 Task: Select the Sydney, Melbourne Time as time zone for the schedule.
Action: Mouse moved to (67, 174)
Screenshot: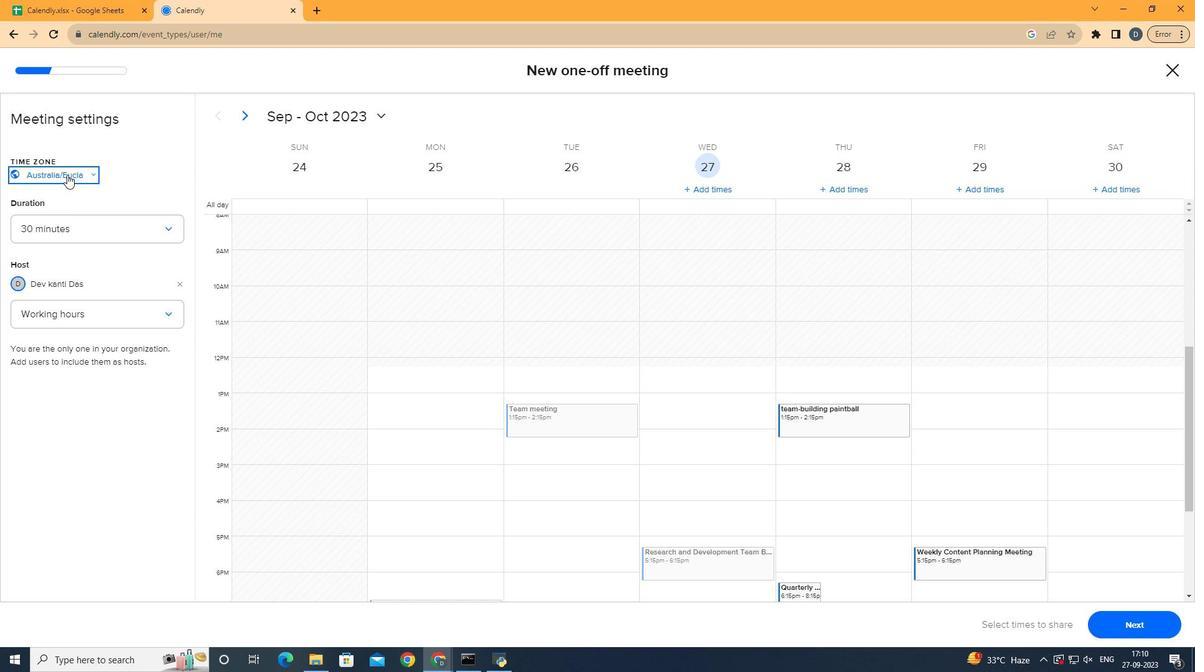 
Action: Mouse pressed left at (67, 174)
Screenshot: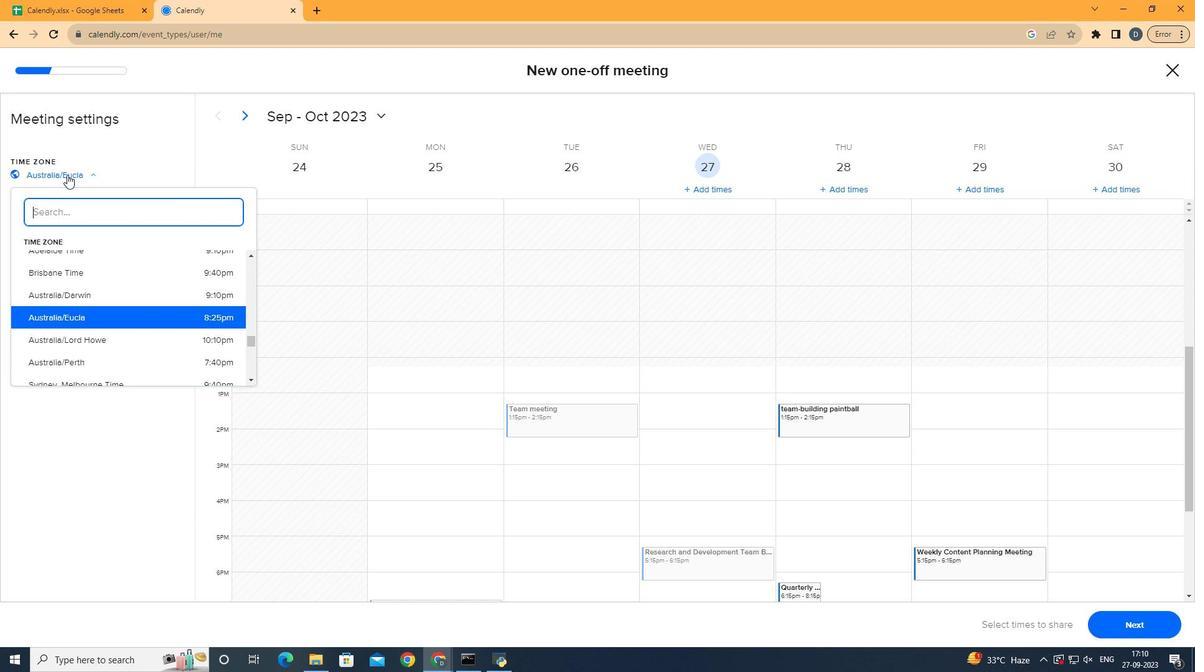
Action: Mouse moved to (88, 315)
Screenshot: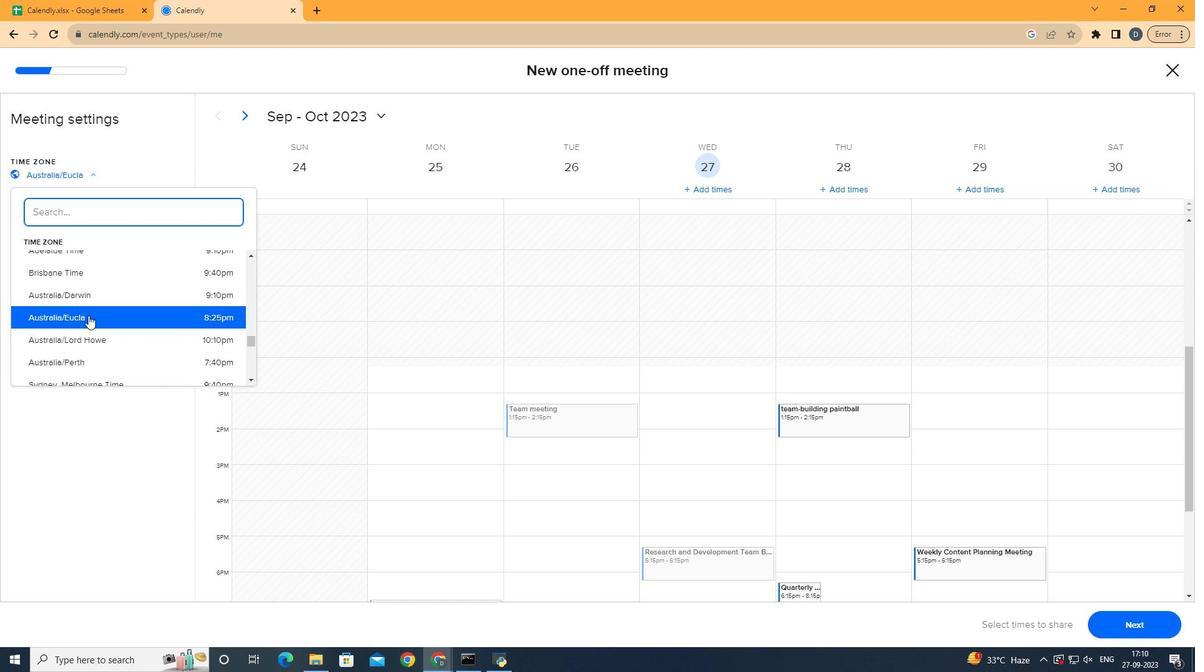 
Action: Mouse scrolled (88, 315) with delta (0, 0)
Screenshot: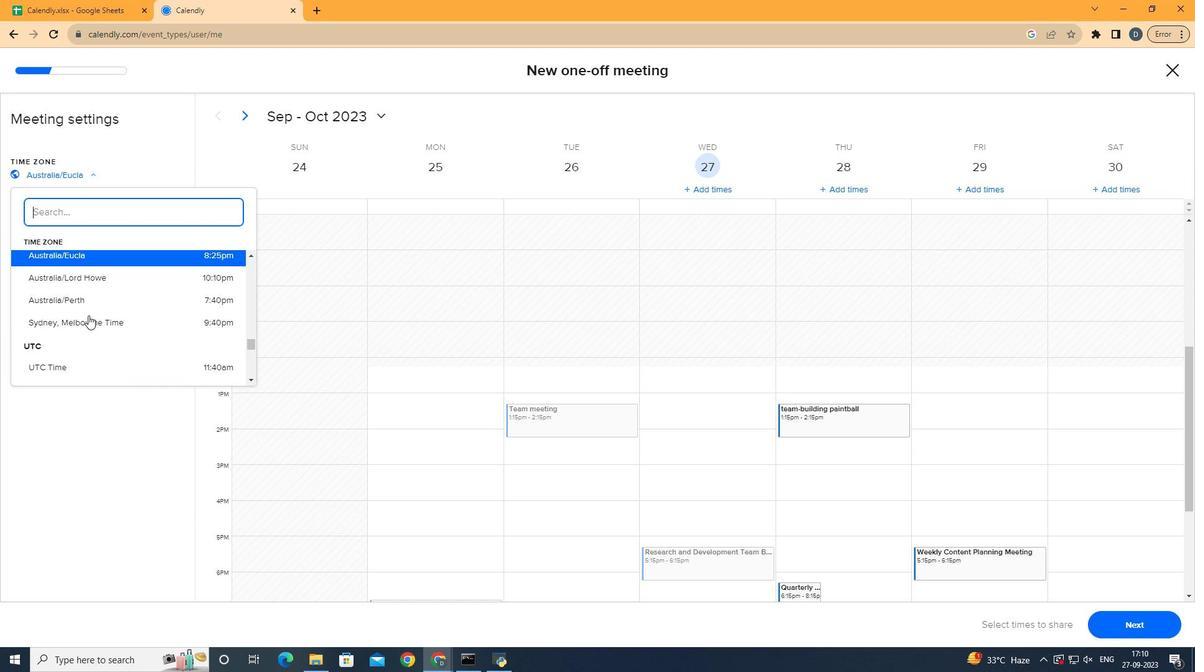 
Action: Mouse moved to (91, 318)
Screenshot: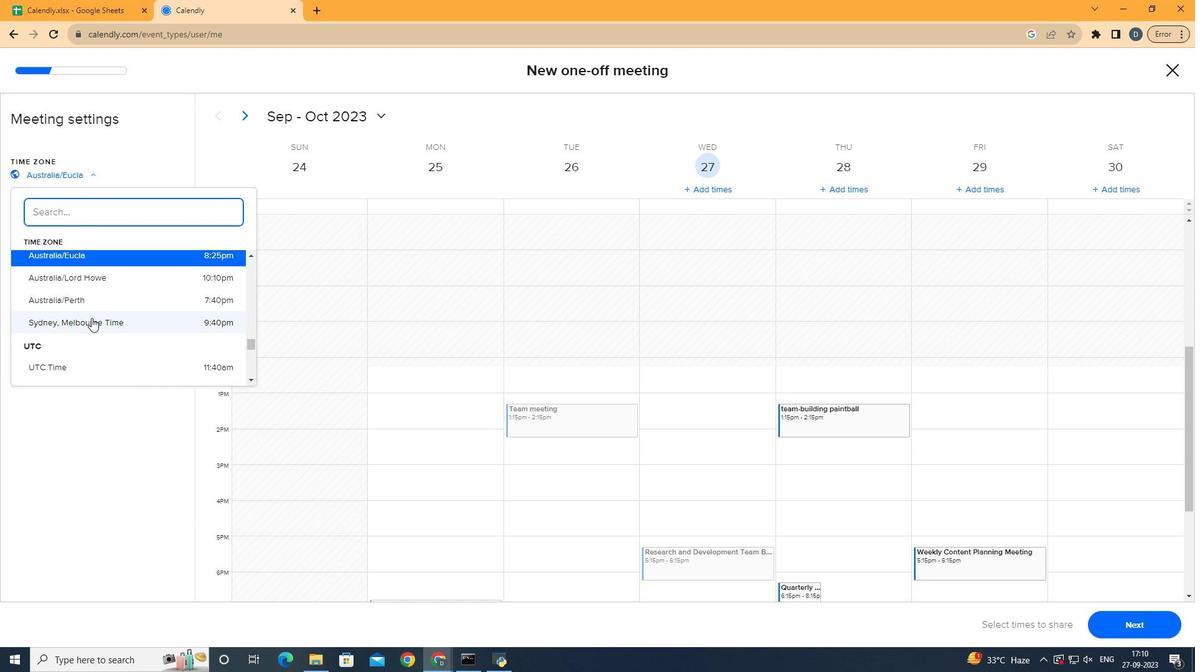 
Action: Mouse pressed left at (91, 318)
Screenshot: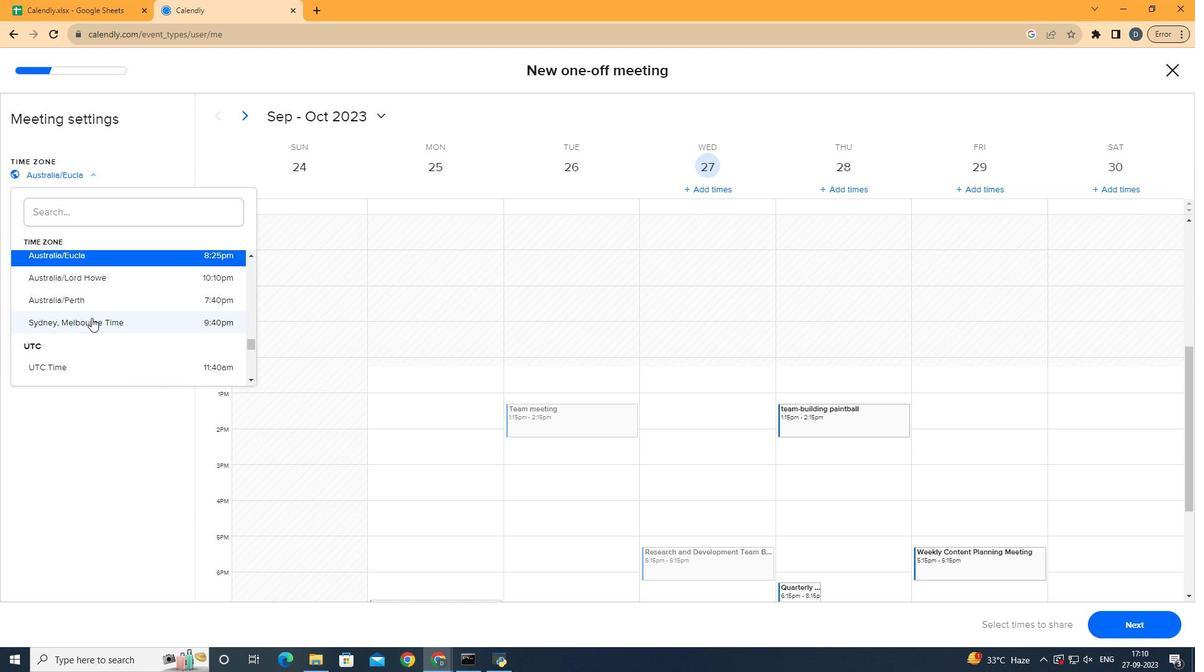 
Action: Mouse moved to (95, 460)
Screenshot: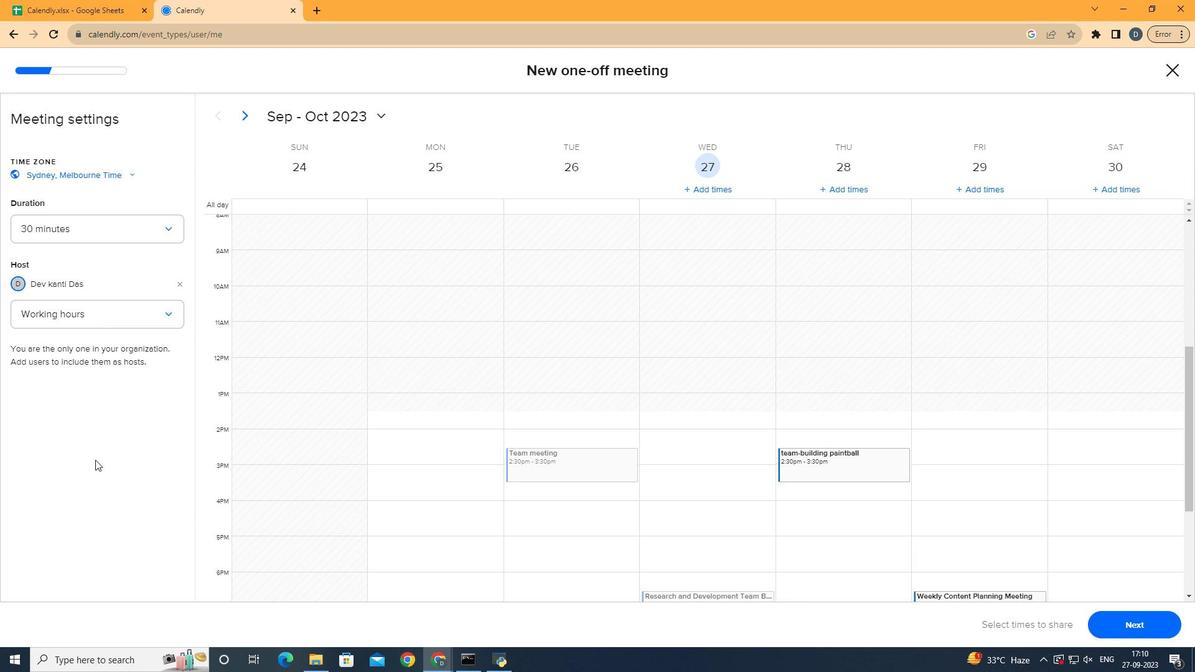 
